 Task: Look for products in the category "Hard Seltzer" from Topo Chico only.
Action: Mouse moved to (942, 299)
Screenshot: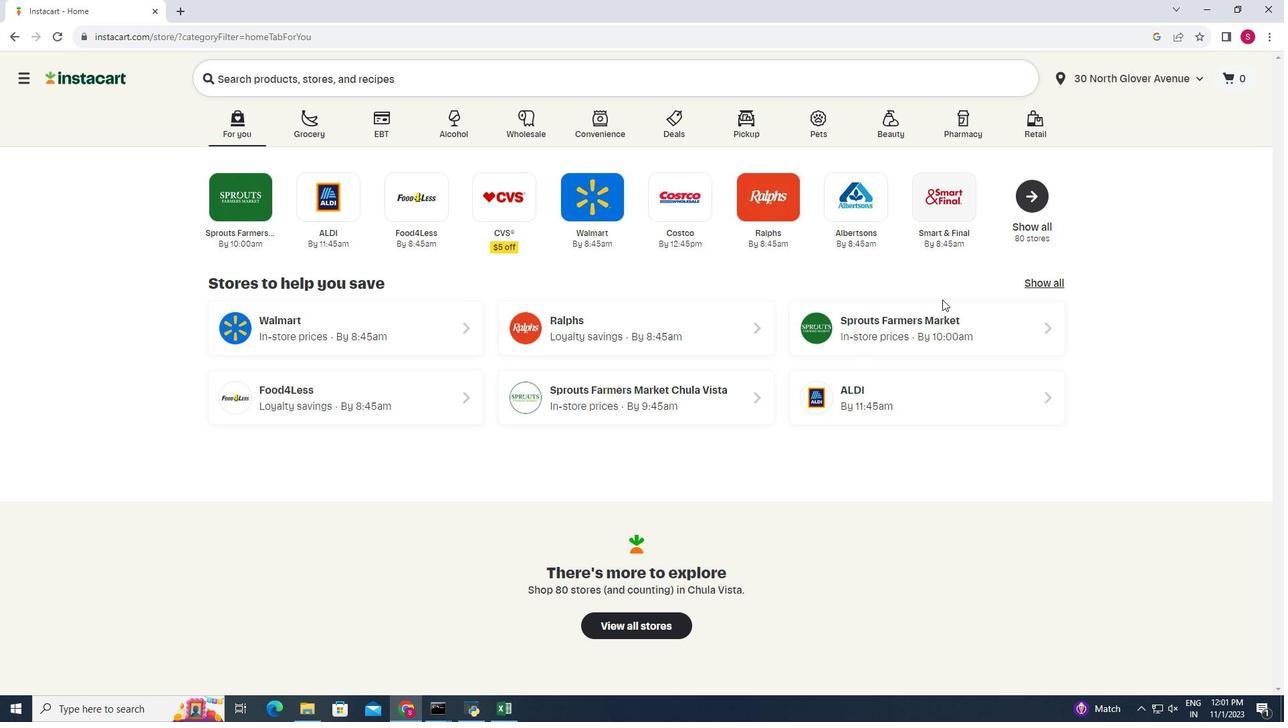 
Action: Mouse pressed left at (942, 299)
Screenshot: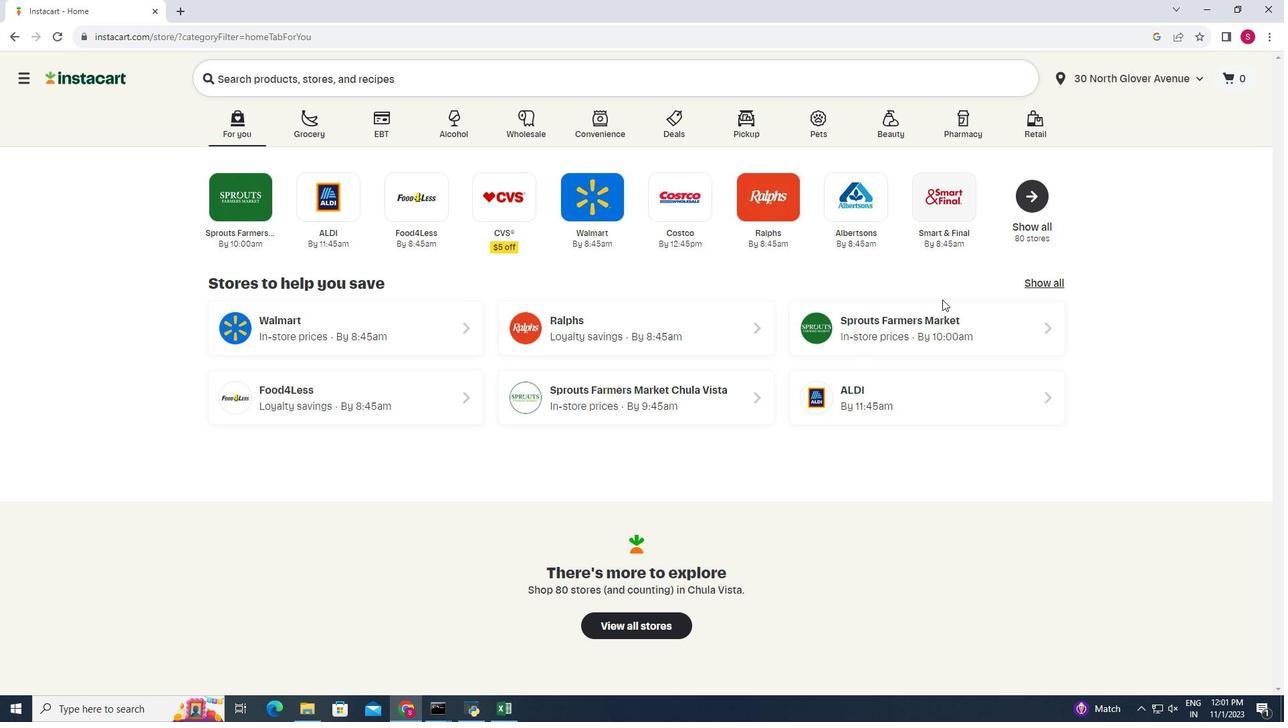
Action: Mouse moved to (945, 317)
Screenshot: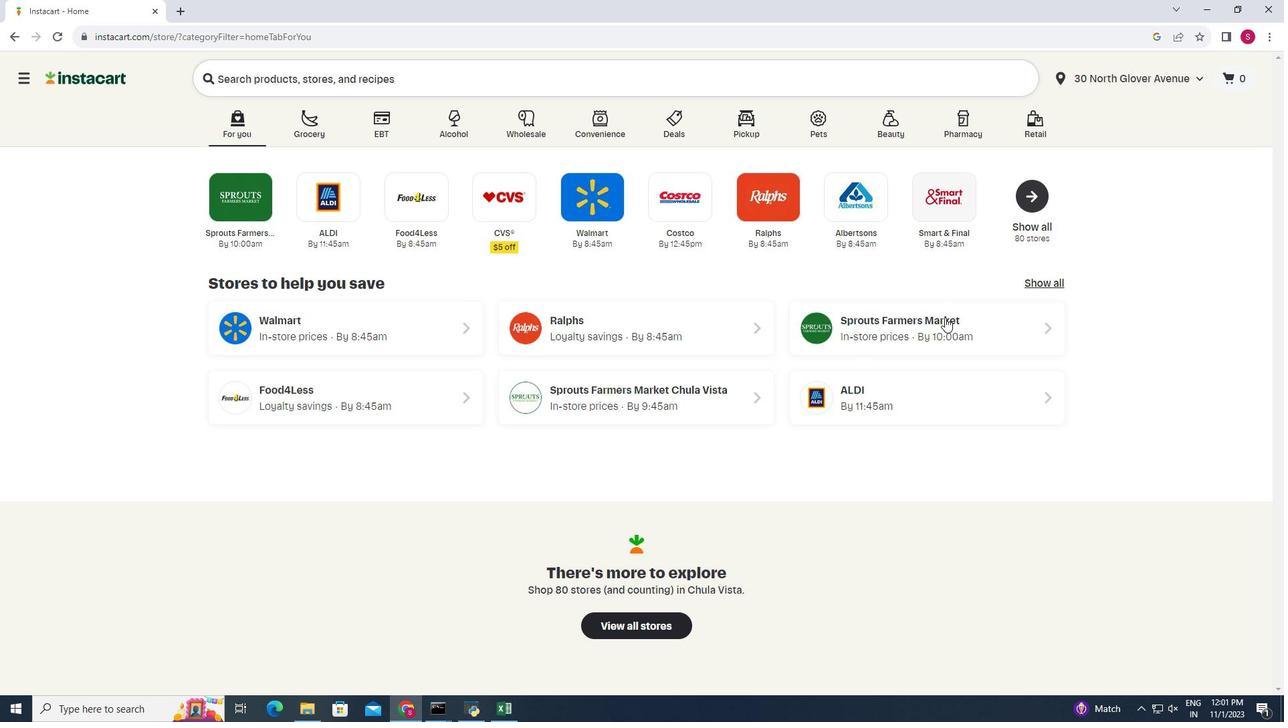 
Action: Mouse pressed left at (945, 317)
Screenshot: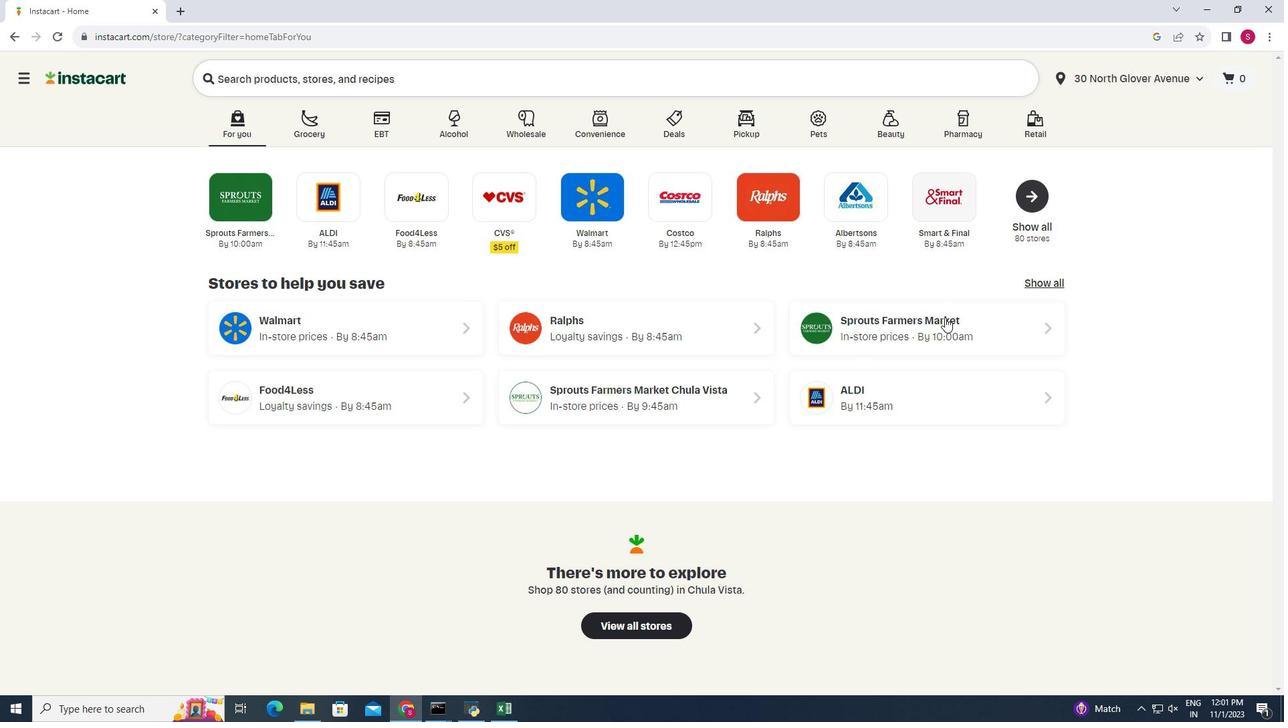 
Action: Mouse moved to (27, 669)
Screenshot: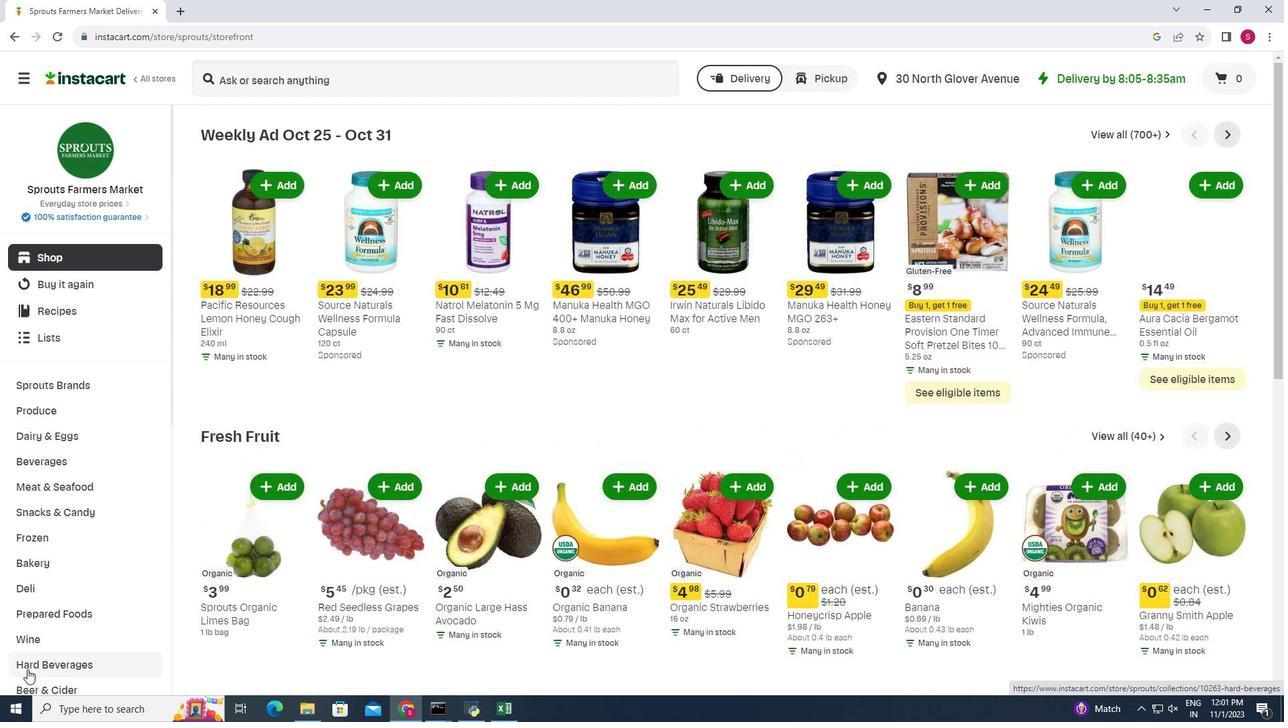 
Action: Mouse pressed left at (27, 669)
Screenshot: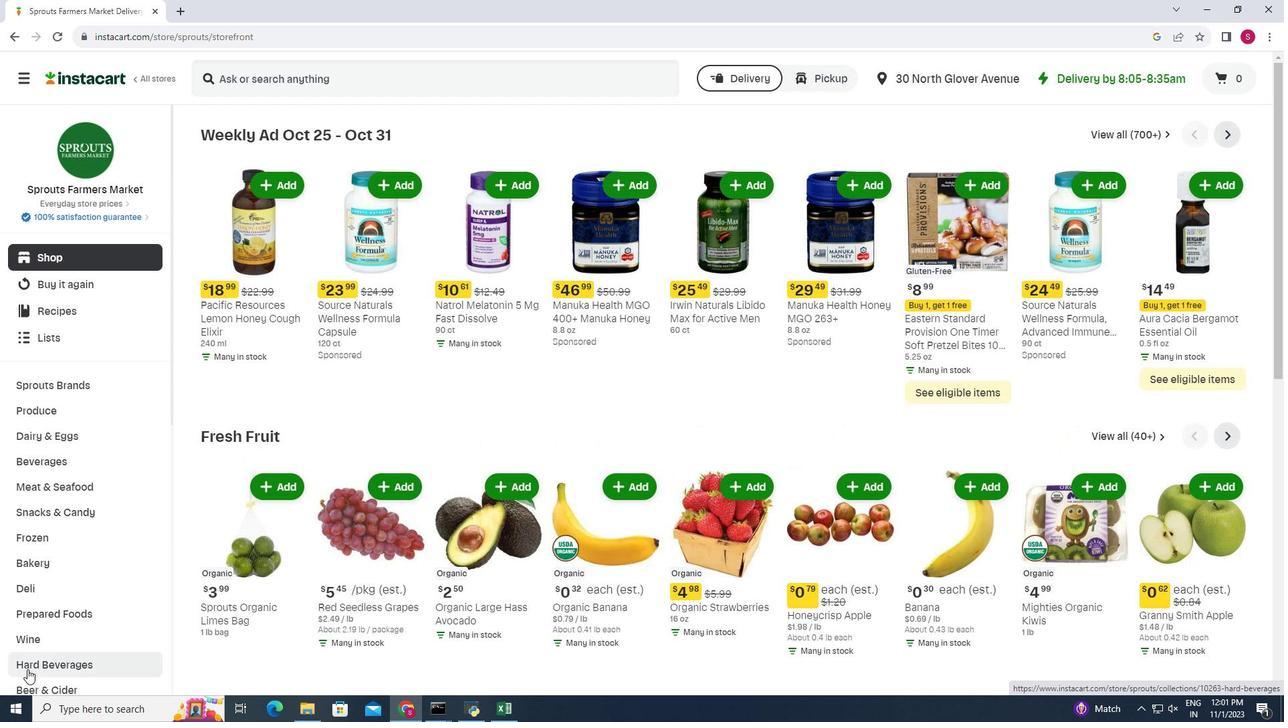 
Action: Mouse moved to (335, 164)
Screenshot: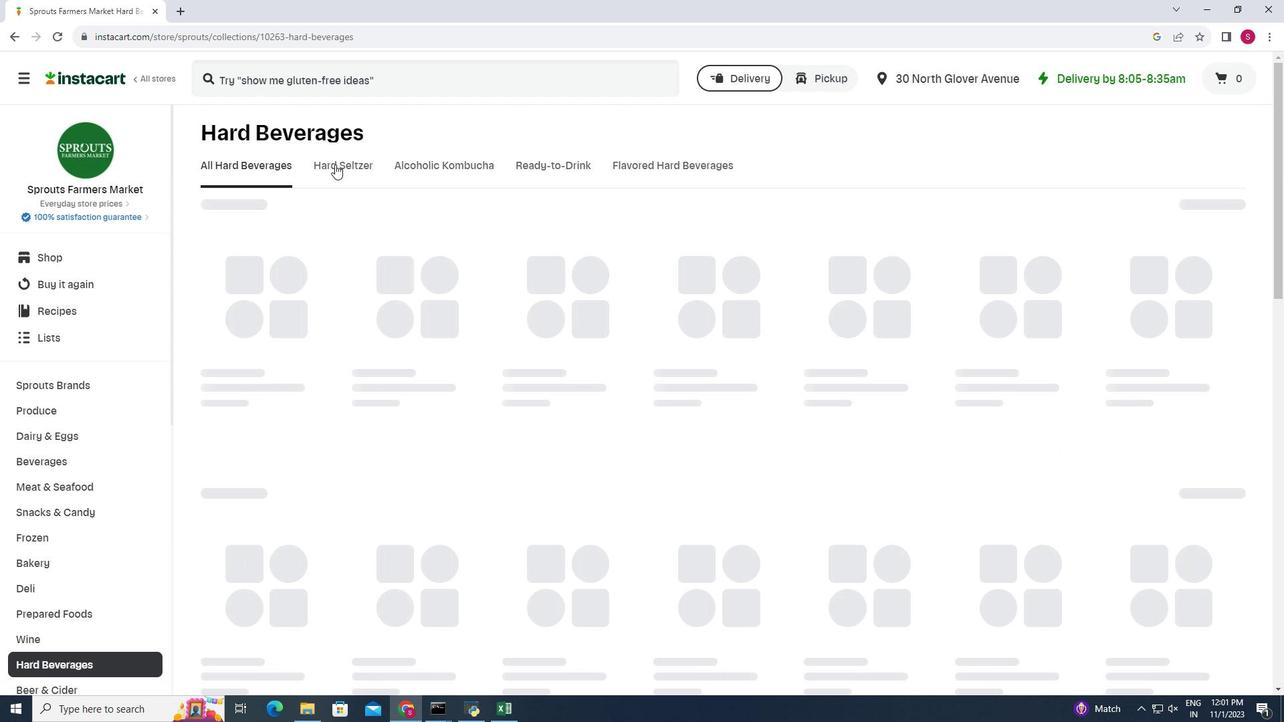 
Action: Mouse pressed left at (335, 164)
Screenshot: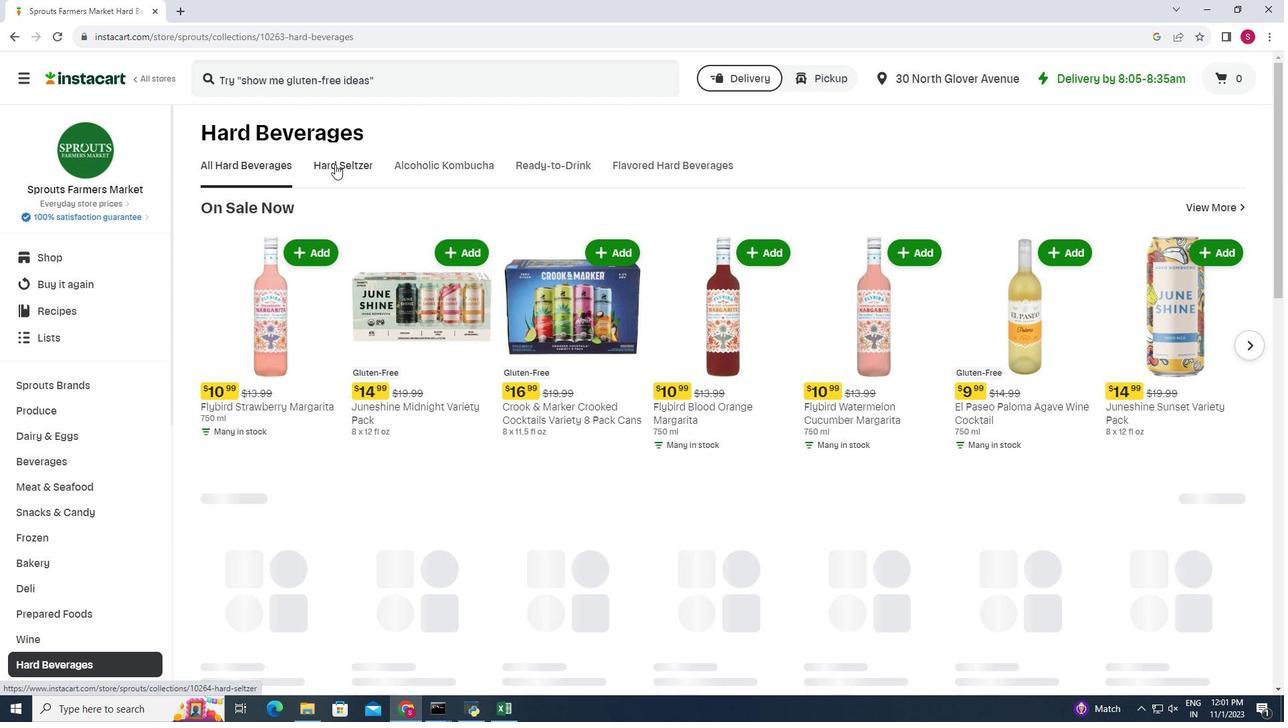 
Action: Mouse moved to (542, 216)
Screenshot: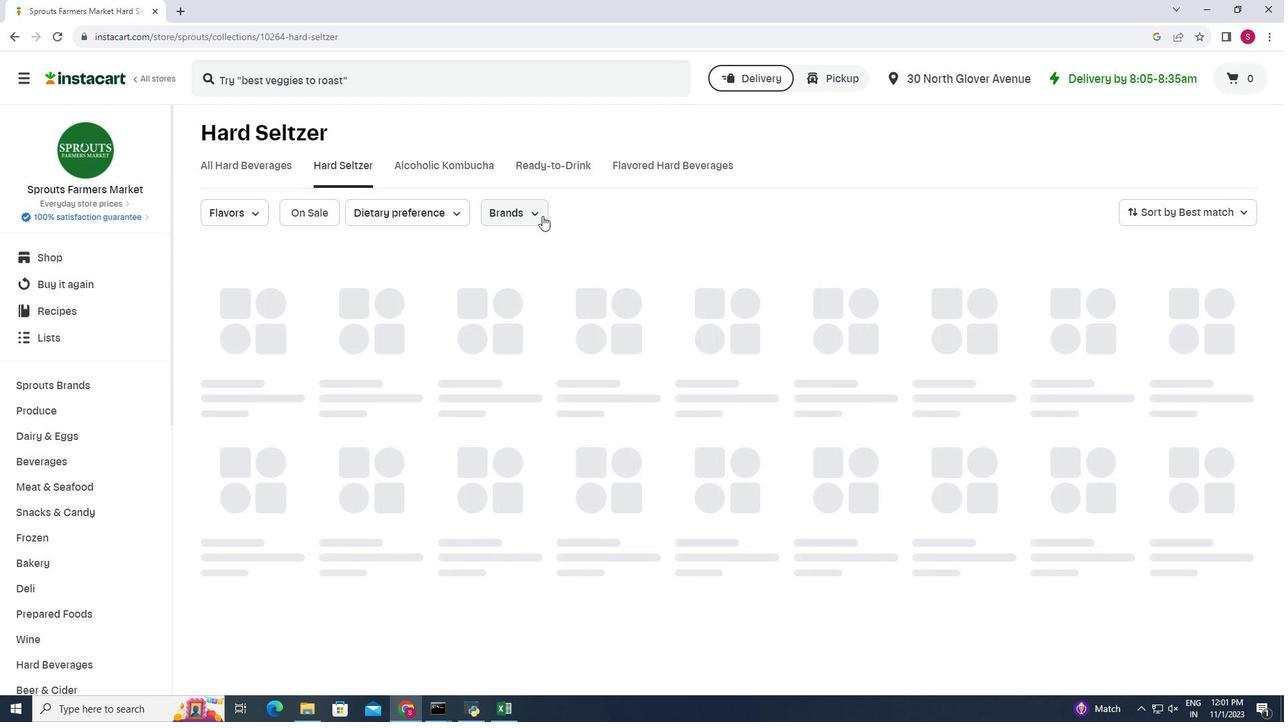 
Action: Mouse pressed left at (542, 216)
Screenshot: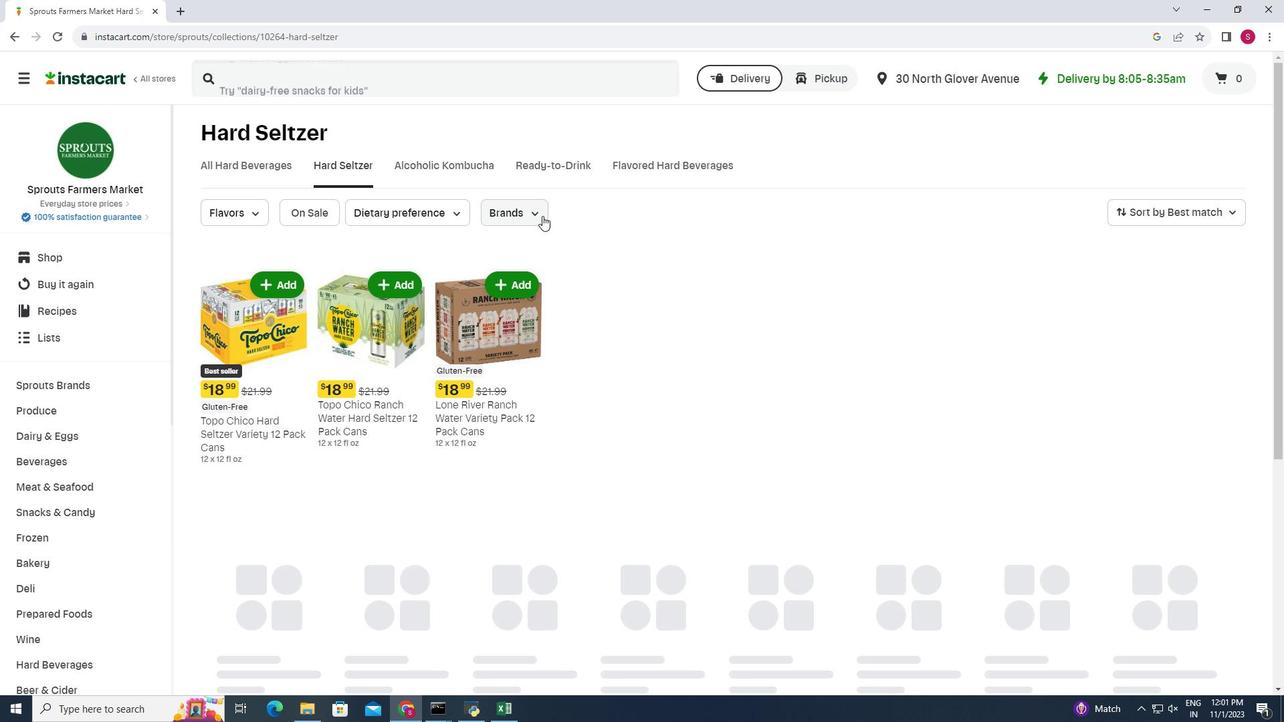 
Action: Mouse moved to (540, 321)
Screenshot: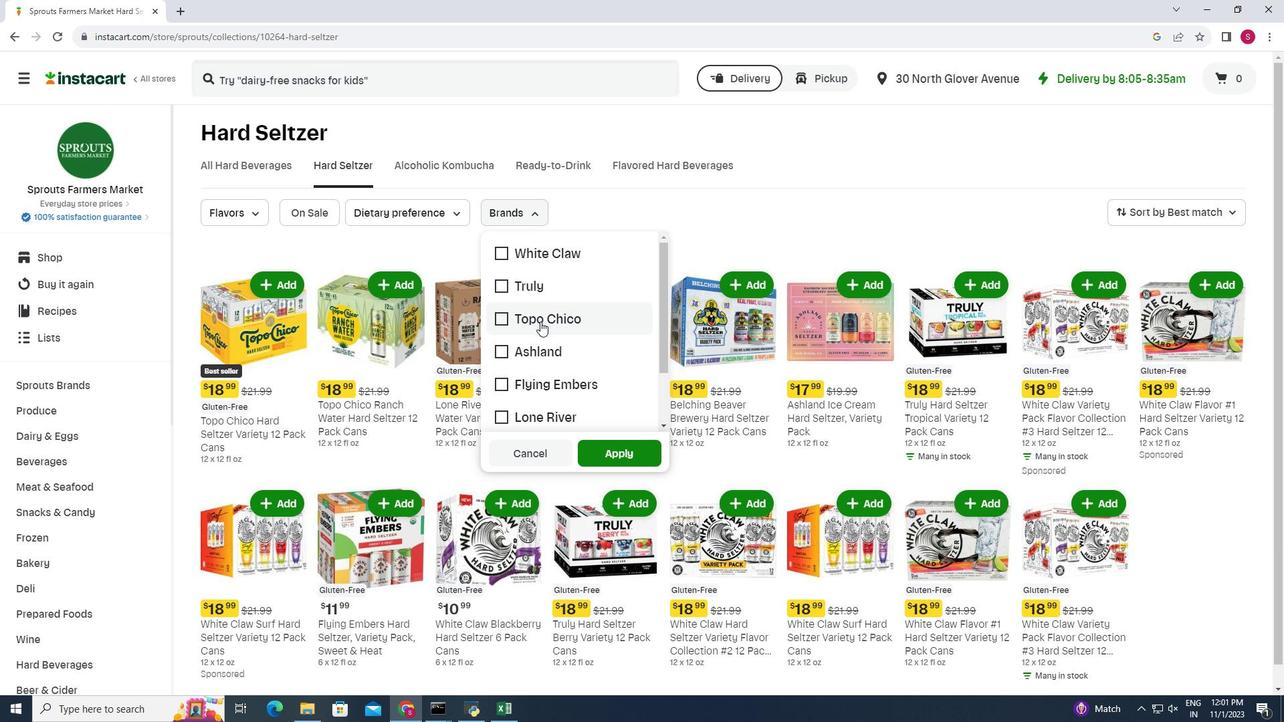 
Action: Mouse pressed left at (540, 321)
Screenshot: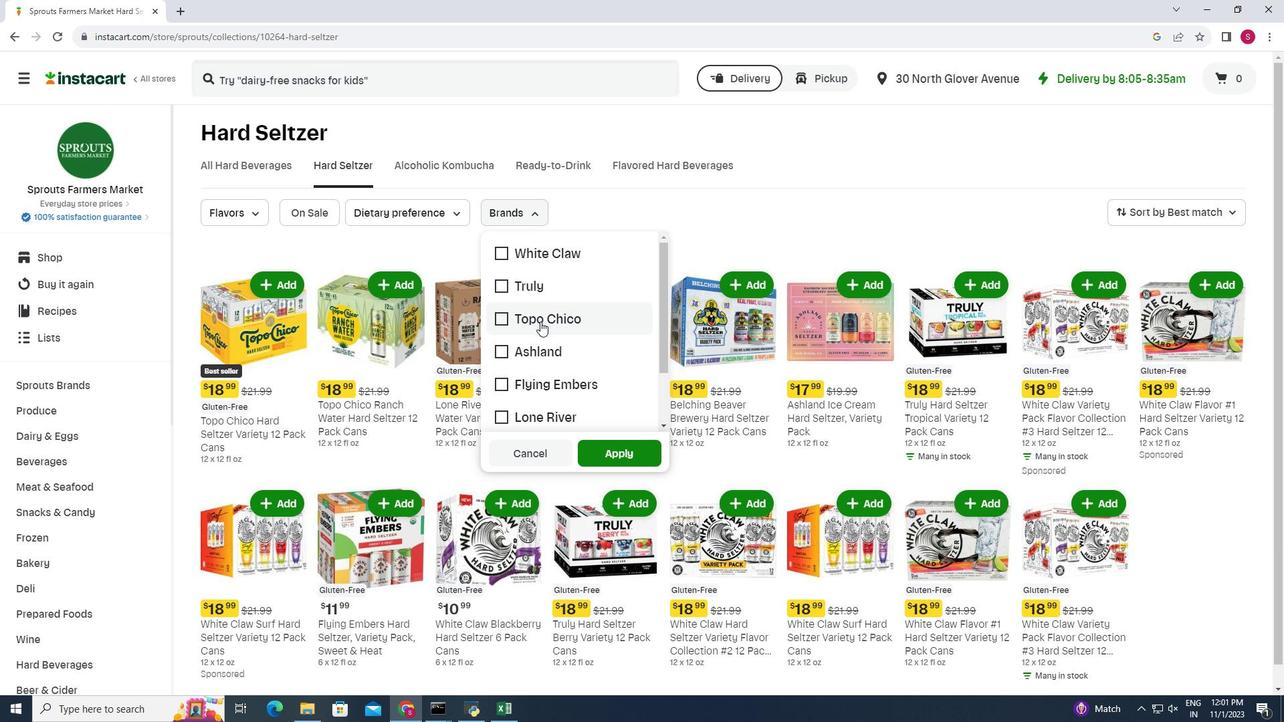
Action: Mouse moved to (607, 451)
Screenshot: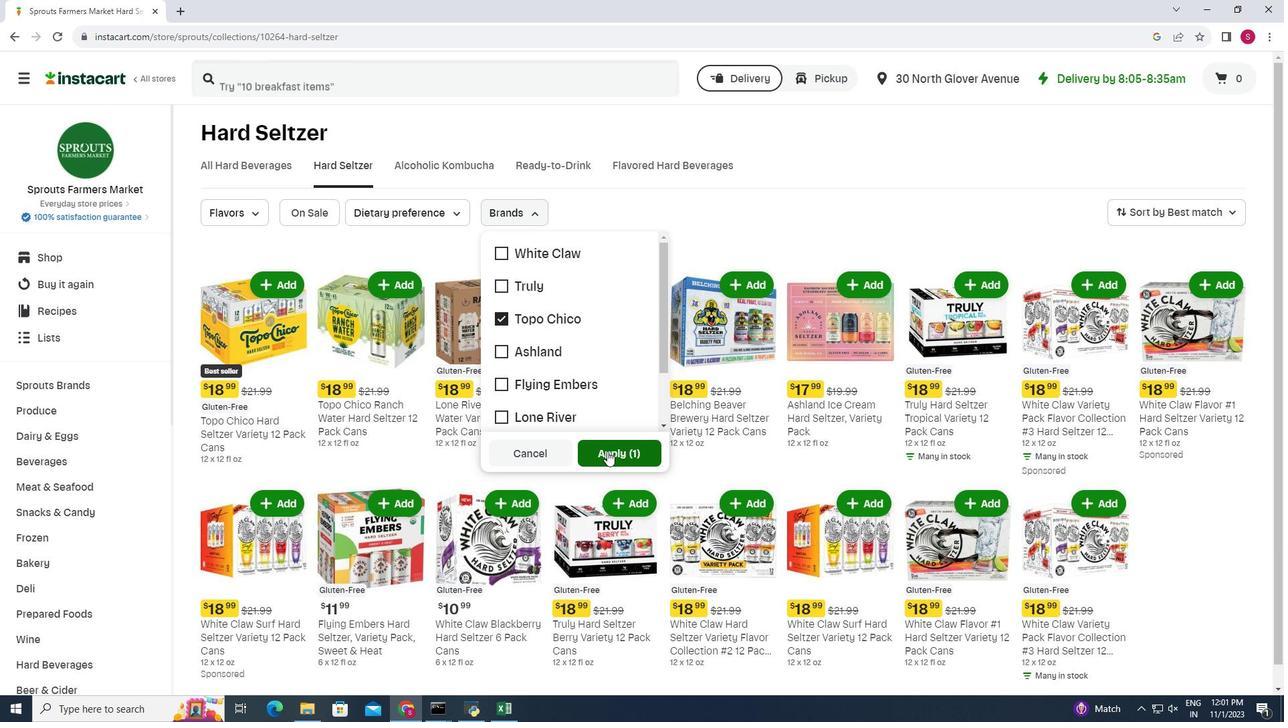 
Action: Mouse pressed left at (607, 451)
Screenshot: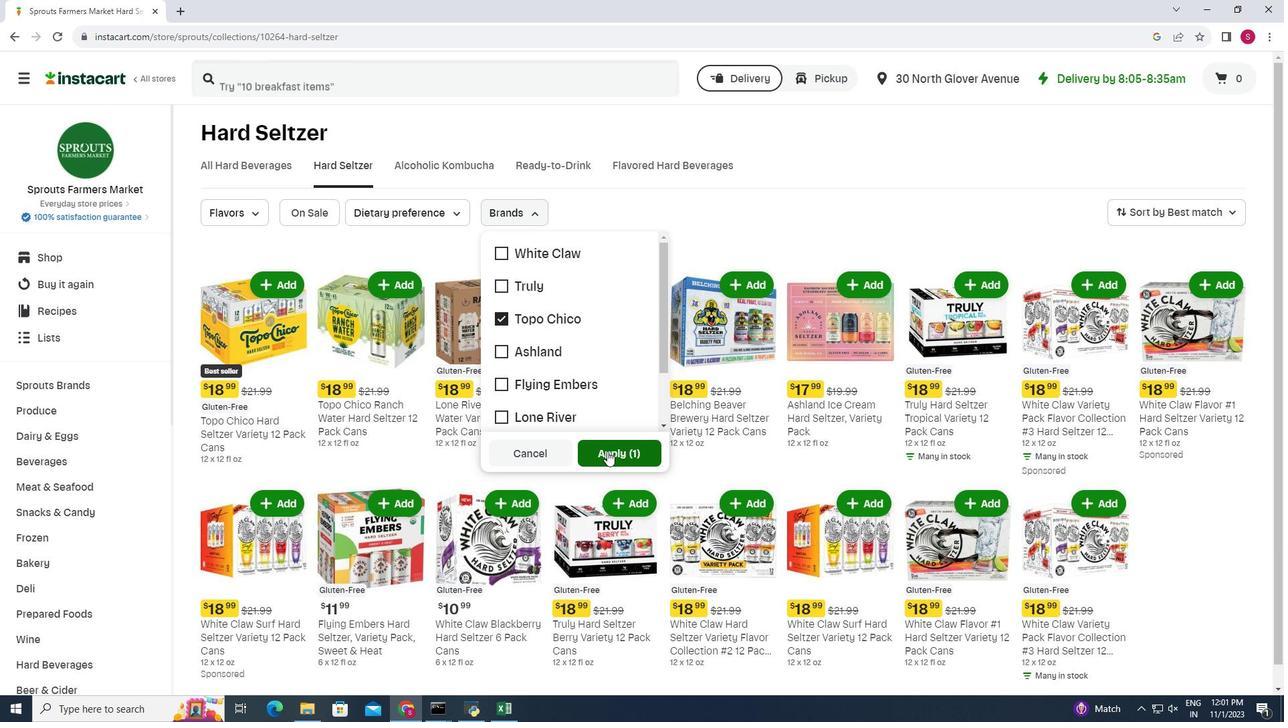 
Action: Mouse moved to (790, 280)
Screenshot: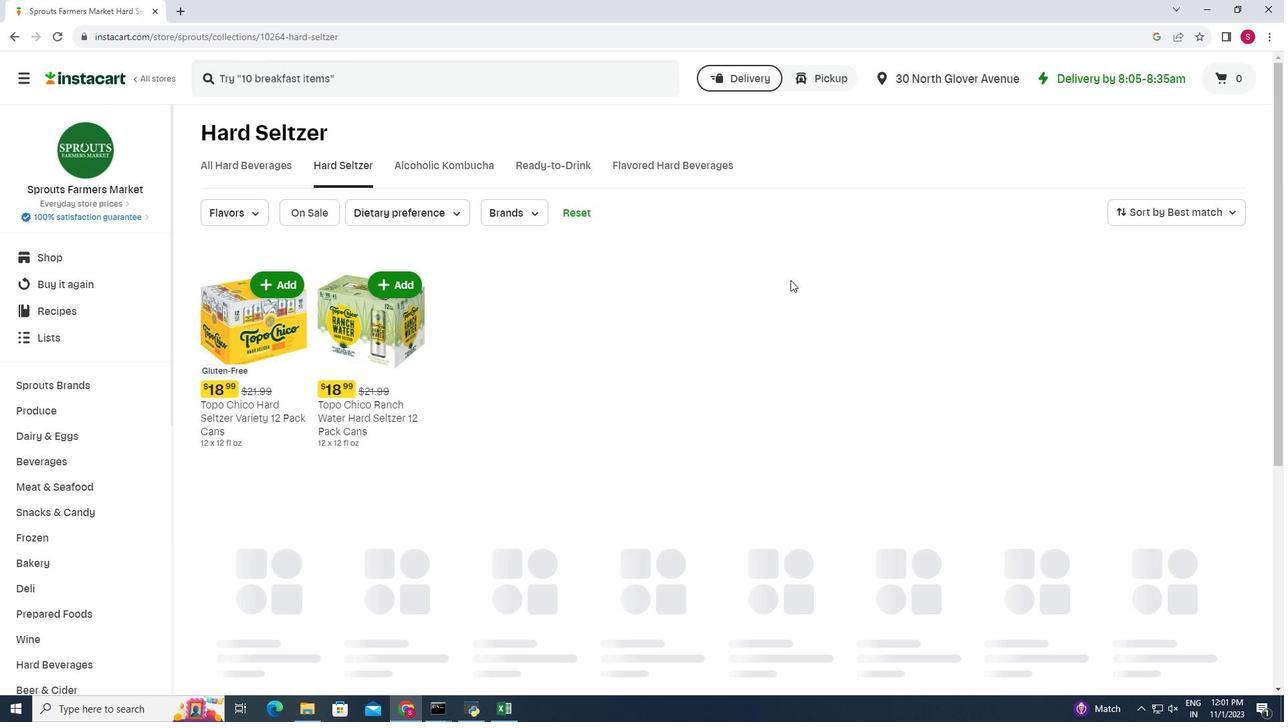 
Action: Mouse scrolled (790, 279) with delta (0, 0)
Screenshot: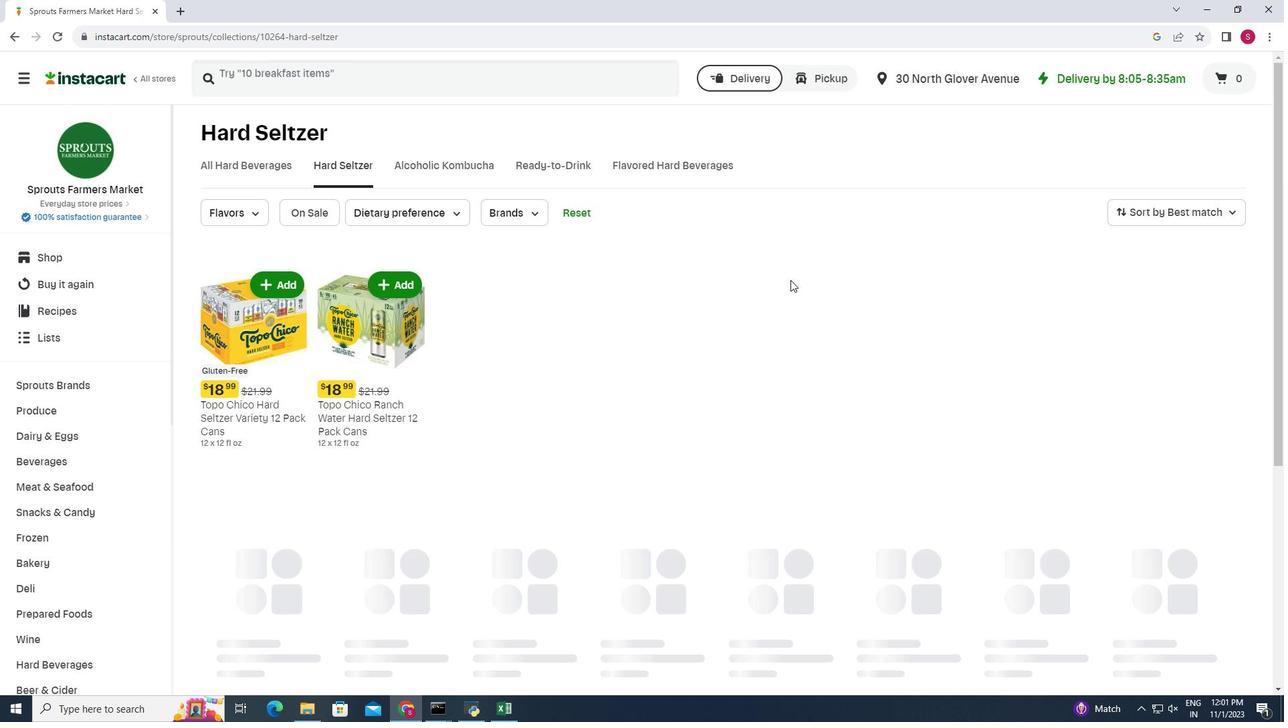 
Action: Mouse scrolled (790, 279) with delta (0, 0)
Screenshot: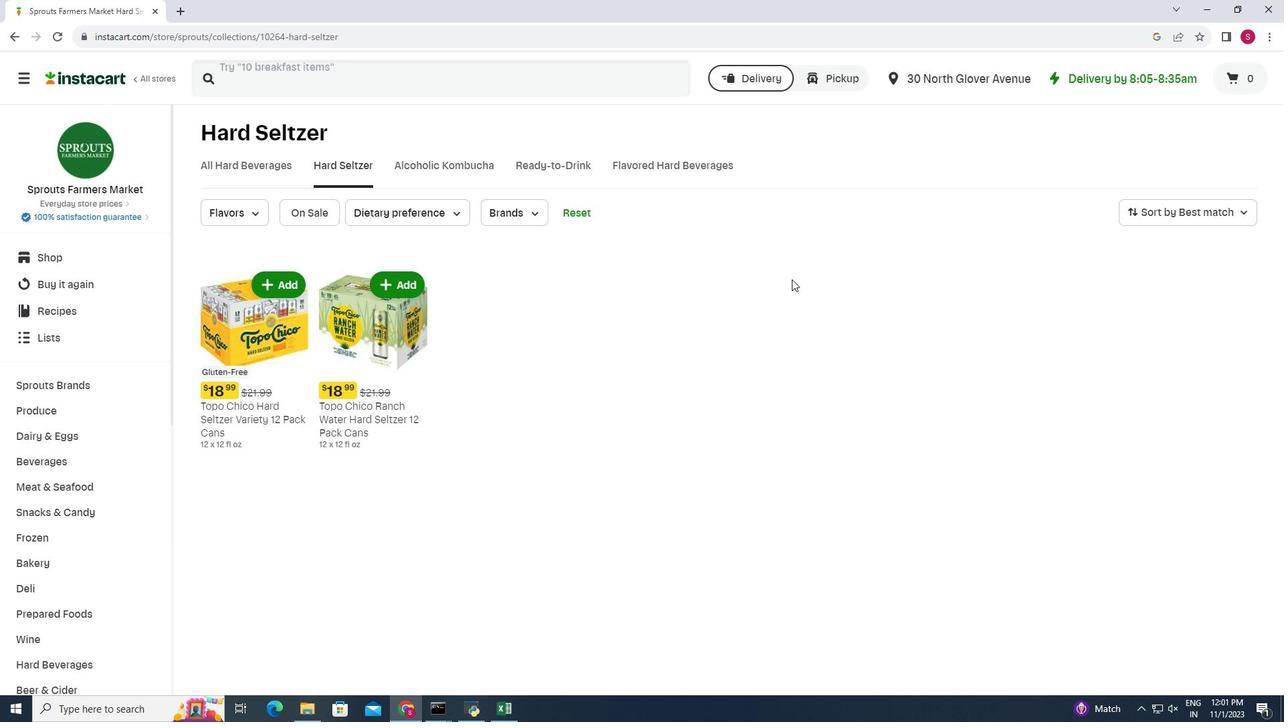 
Action: Mouse scrolled (790, 279) with delta (0, 0)
Screenshot: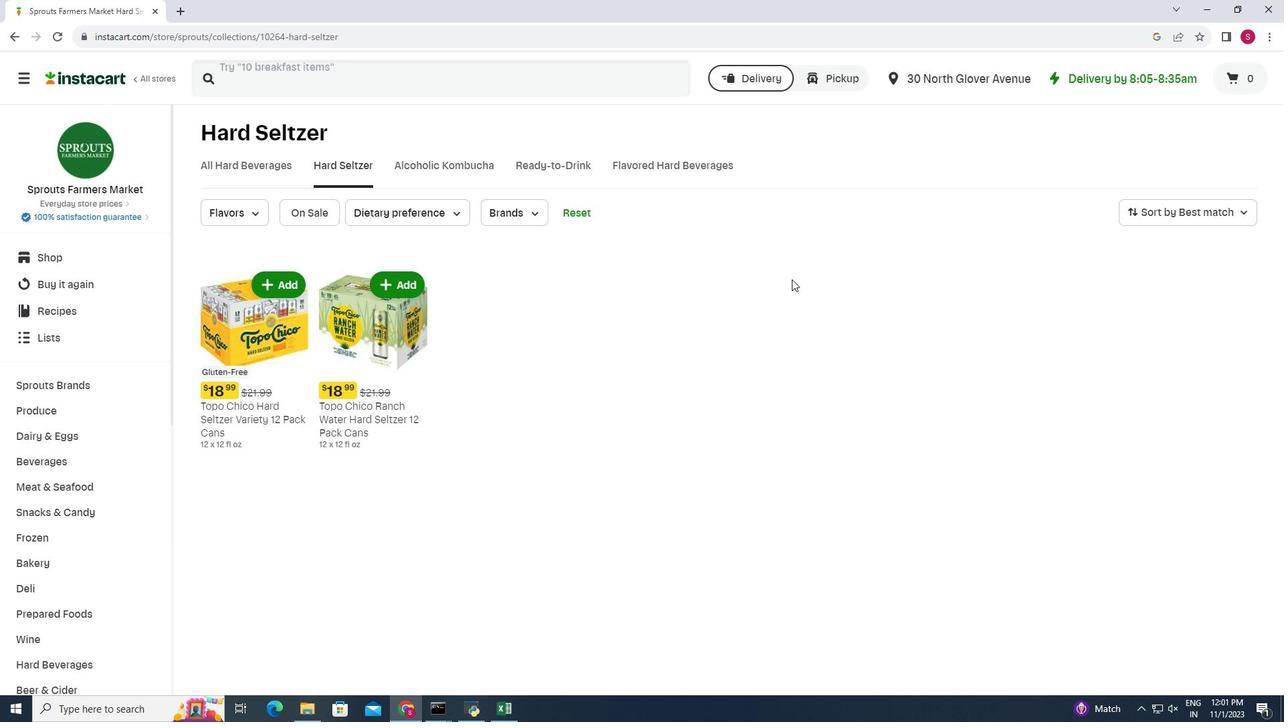 
Action: Mouse moved to (792, 277)
Screenshot: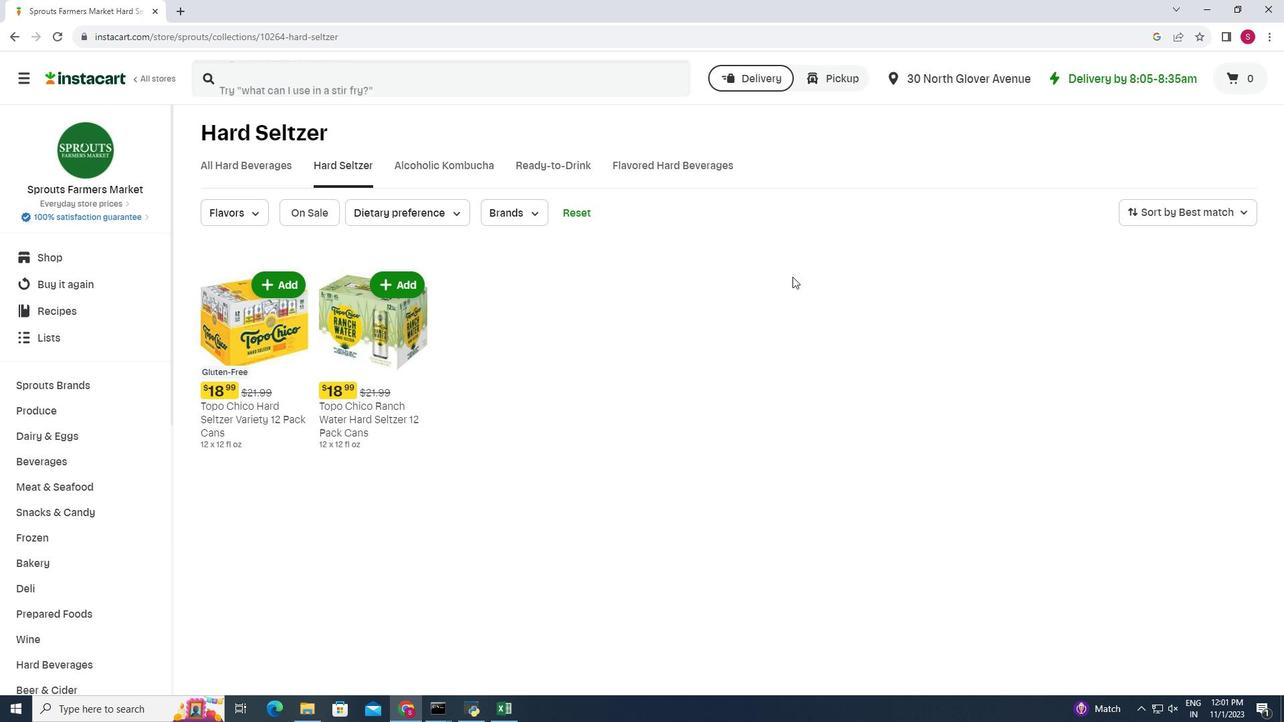 
